 Task: Open a blank google sheet and write heading  Money ManagerAdd Descriptions in a column and its values below  'Salary, Rent, Groceries, Utilities, Dining out, Transportation & Entertainment. 'Add Categories in next column and its values below  Income, Expense, Expense, Expense, Expense, Expense & Expense. Add Amount in next column and its values below  $2,500, $800, $200, $100, $50, $30 & $100Add Dates in next column and its values below  2023-05-01, 2023-05-05, 2023-05-10, 2023-05-15, 2023-05-20, 2023-05-25 & 2023-05-31Save page Attendance Log Template
Action: Mouse moved to (164, 196)
Screenshot: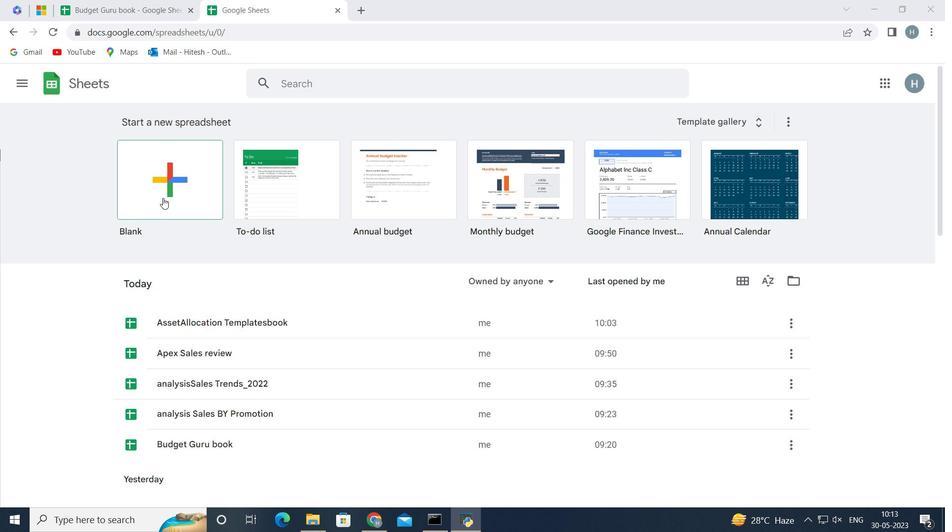 
Action: Mouse pressed left at (164, 196)
Screenshot: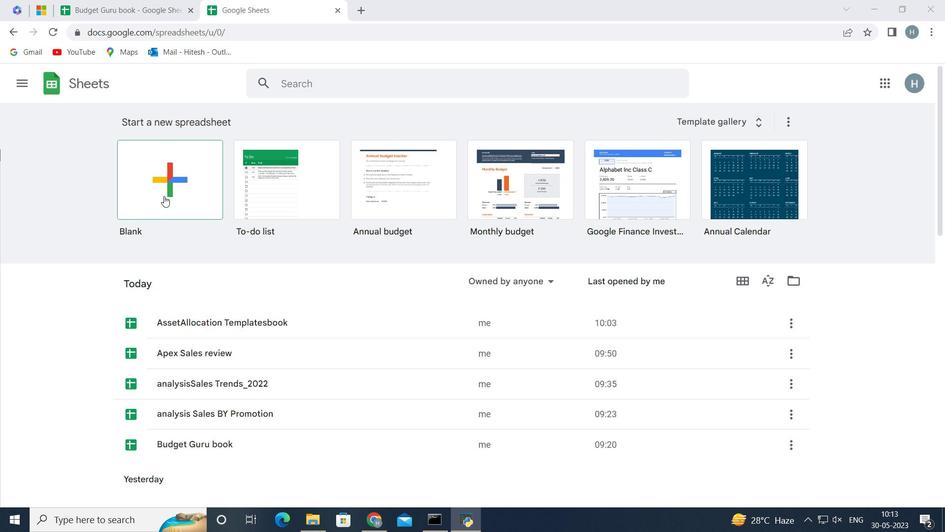 
Action: Mouse moved to (122, 169)
Screenshot: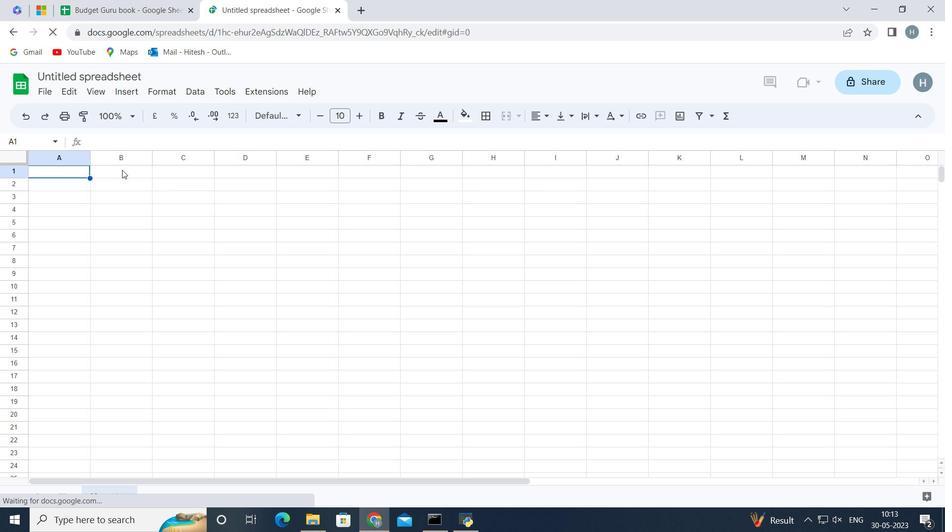 
Action: Mouse pressed left at (122, 169)
Screenshot: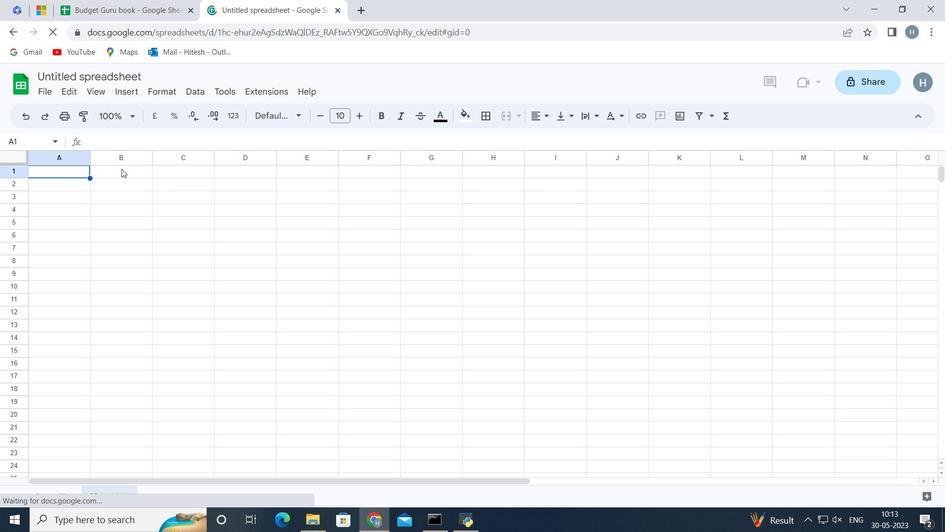 
Action: Mouse moved to (64, 169)
Screenshot: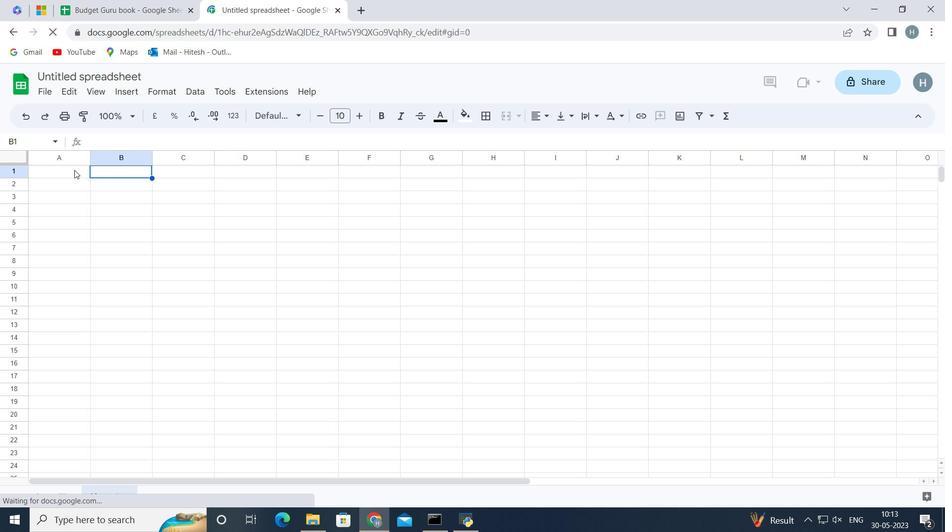 
Action: Mouse pressed left at (64, 169)
Screenshot: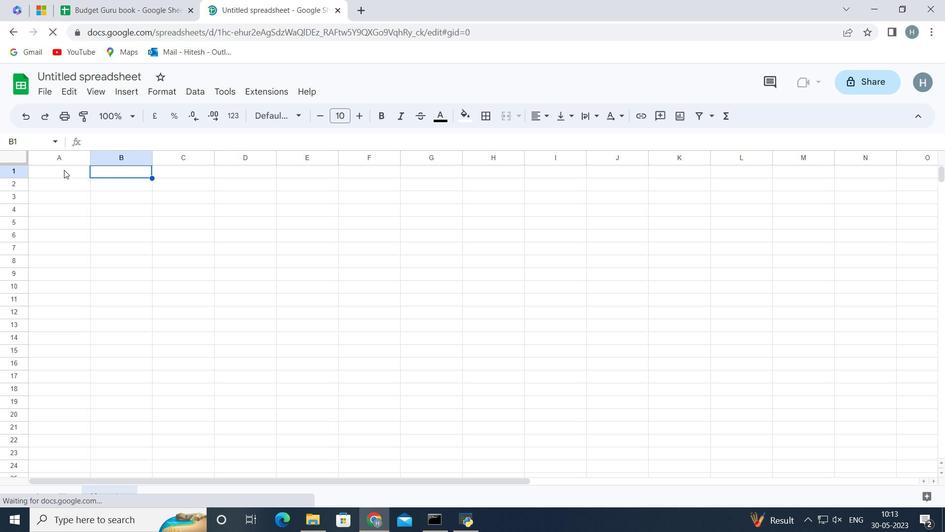 
Action: Mouse moved to (63, 169)
Screenshot: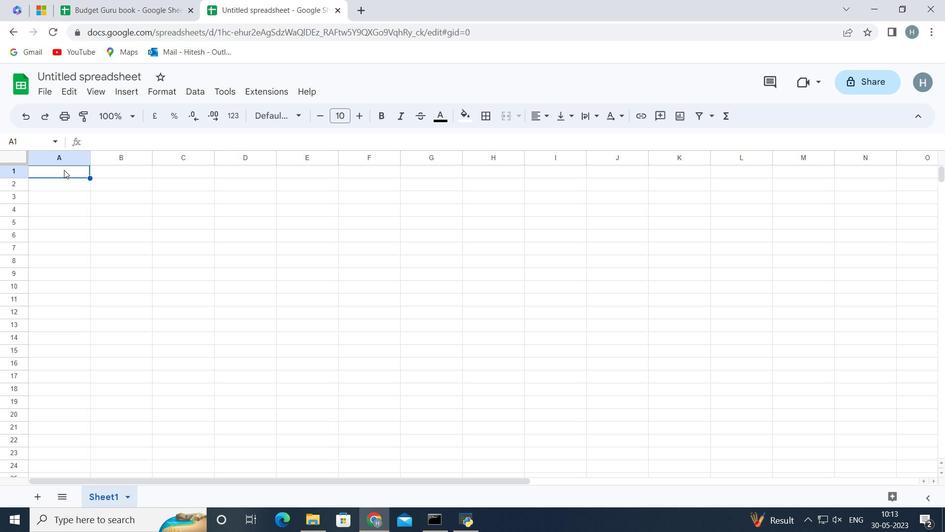 
Action: Key pressed <Key.shift>Money<Key.space><Key.shift>Manager<Key.space>
Screenshot: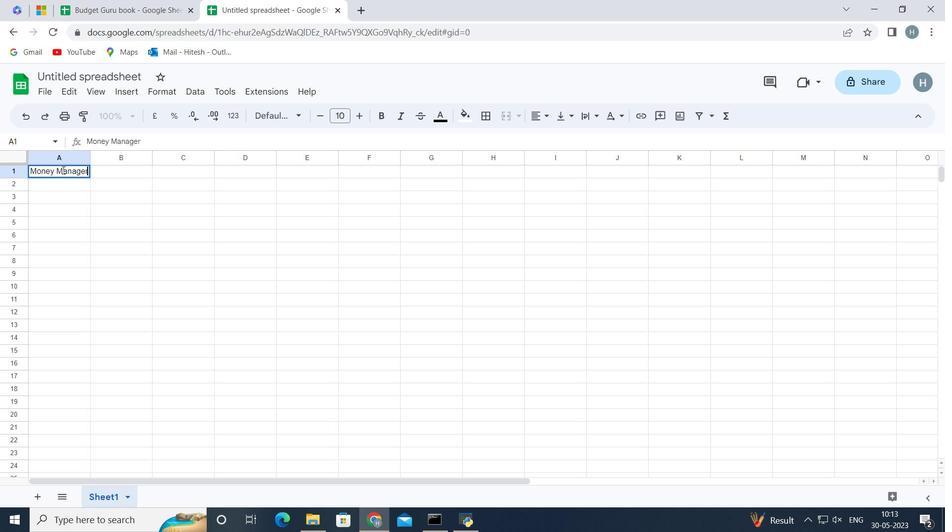 
Action: Mouse moved to (65, 181)
Screenshot: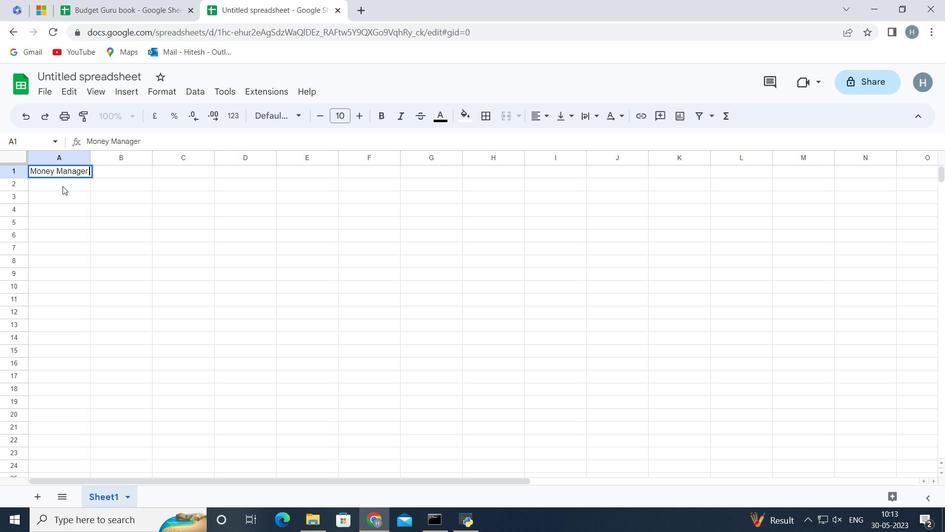 
Action: Mouse pressed left at (65, 181)
Screenshot: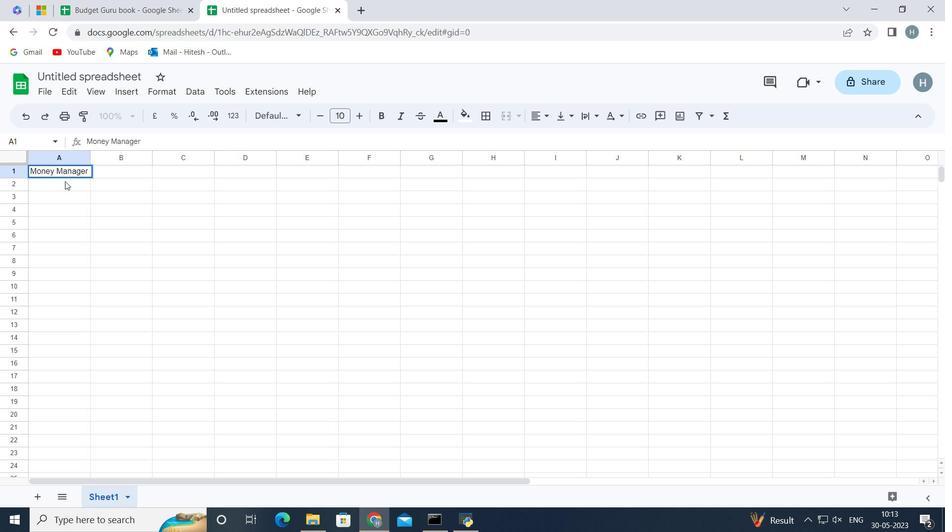 
Action: Key pressed <Key.shift><Key.shift><Key.shift><Key.shift><Key.shift><Key.shift>Descriptions<Key.enter>
Screenshot: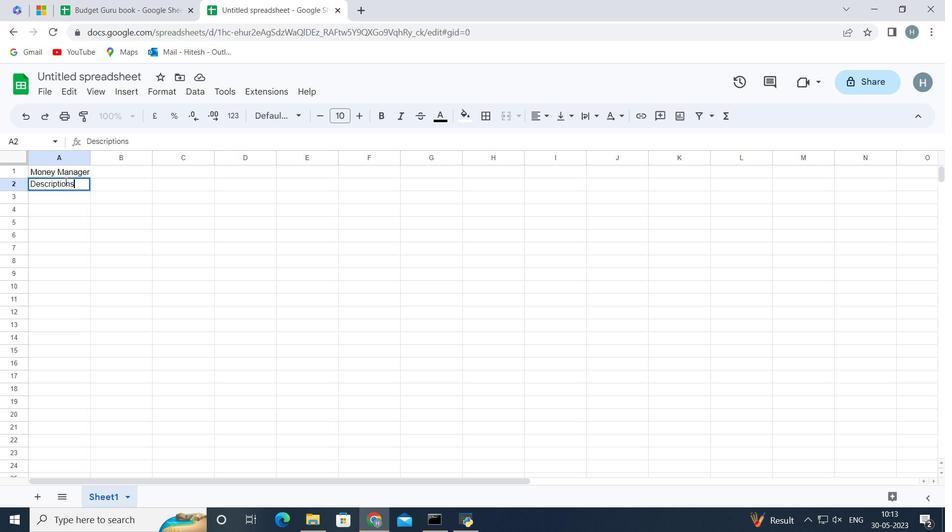 
Action: Mouse moved to (64, 181)
Screenshot: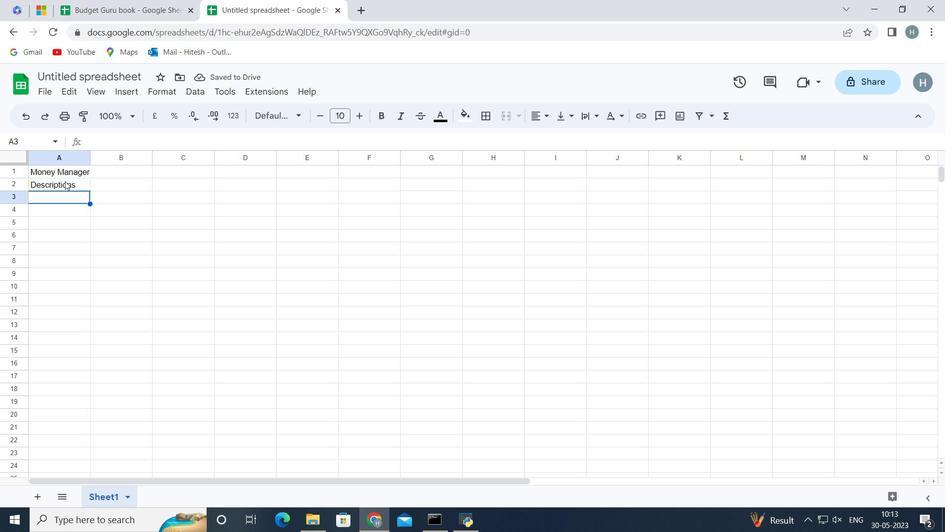 
Action: Key pressed <Key.shift>Salary<Key.enter><Key.shift>Rent<Key.enter><Key.shift>Groceries<Key.enter><Key.shift_r>Utilities<Key.enter><Key.shift><Key.shift>Dining<Key.space><Key.shift_r>Out<Key.enter><Key.shift><Key.shift><Key.shift><Key.shift><Key.shift><Key.shift><Key.shift><Key.shift><Key.shift>Transportation<Key.enter><Key.shift>Entertainment<Key.enter>
Screenshot: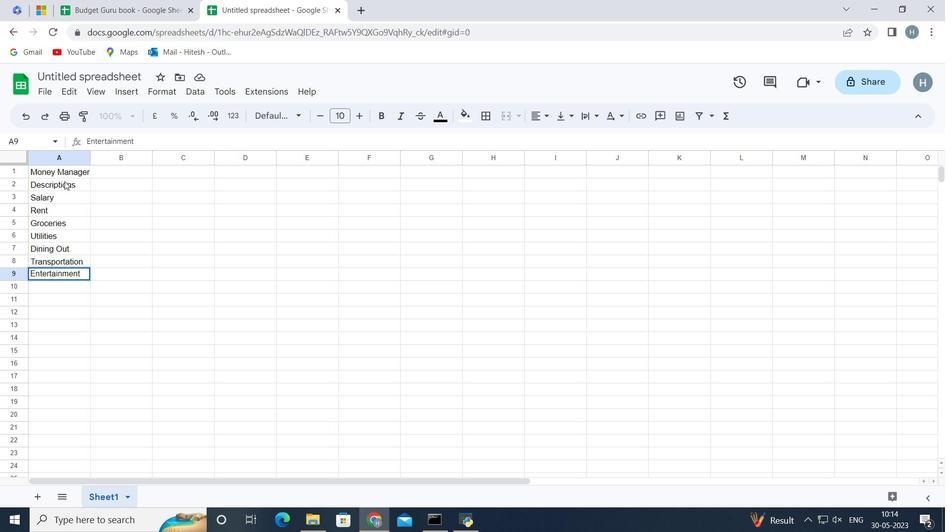 
Action: Mouse moved to (109, 182)
Screenshot: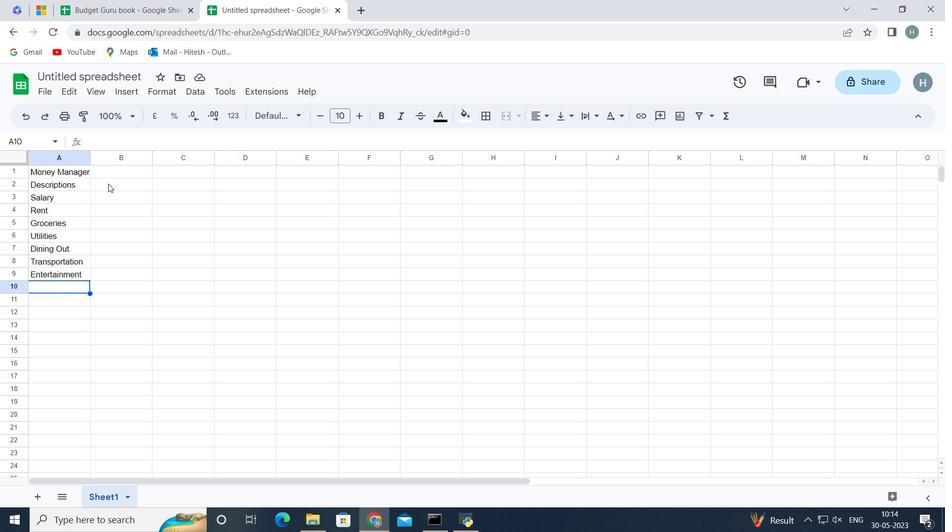 
Action: Mouse pressed left at (109, 182)
Screenshot: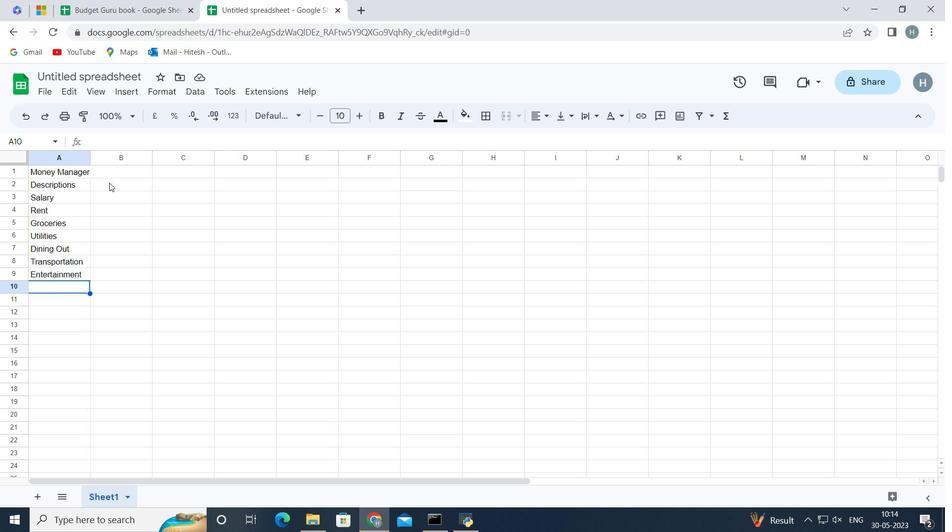 
Action: Key pressed <Key.shift><Key.shift><Key.shift>Categories<Key.enter>
Screenshot: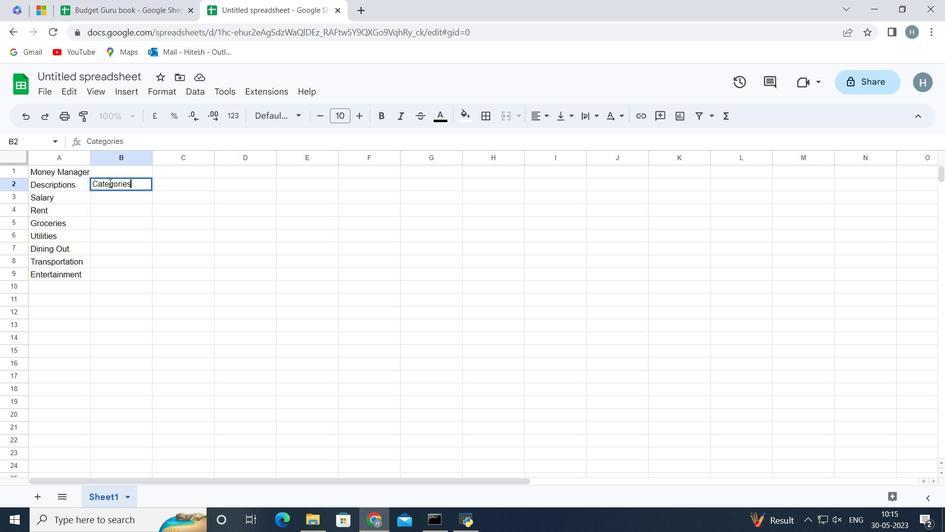 
Action: Mouse moved to (109, 181)
Screenshot: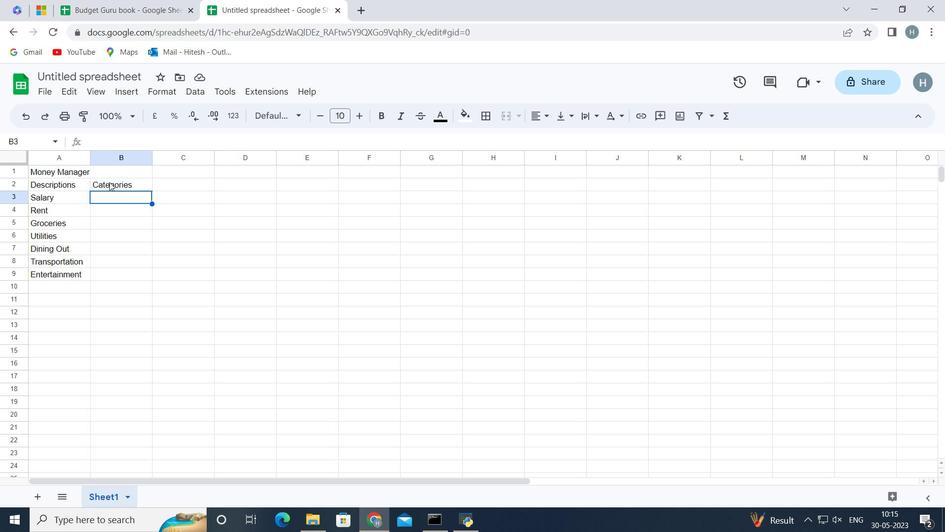 
Action: Key pressed <Key.shift_r>Income<Key.enter><Key.shift>Expense<Key.enter><Key.shift>Expense<Key.enter><Key.shift>Es<Key.backspace>xpense<Key.enter><Key.shift>Expense<Key.enter><Key.shift>Expense<Key.enter><Key.shift>Expenses<Key.enter><Key.up>
Screenshot: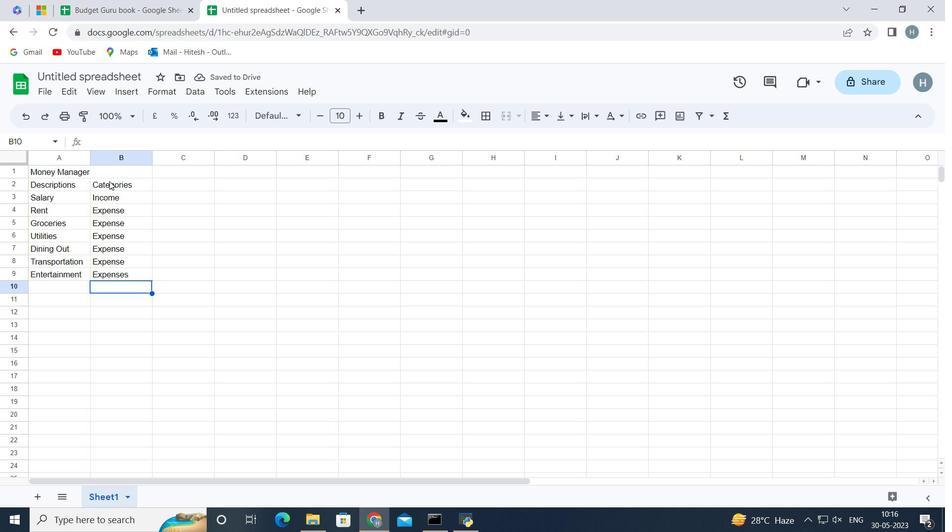 
Action: Mouse moved to (174, 139)
Screenshot: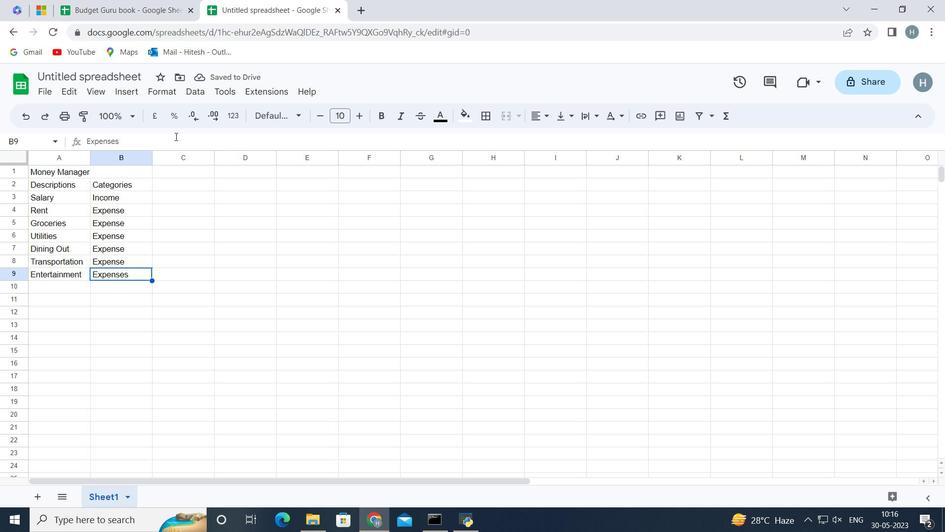 
Action: Mouse pressed left at (174, 139)
Screenshot: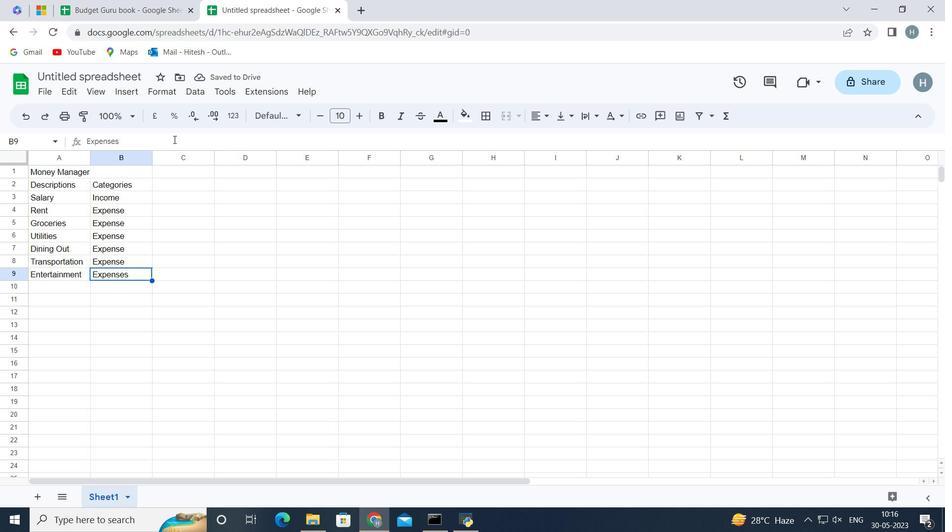 
Action: Key pressed <Key.backspace>
Screenshot: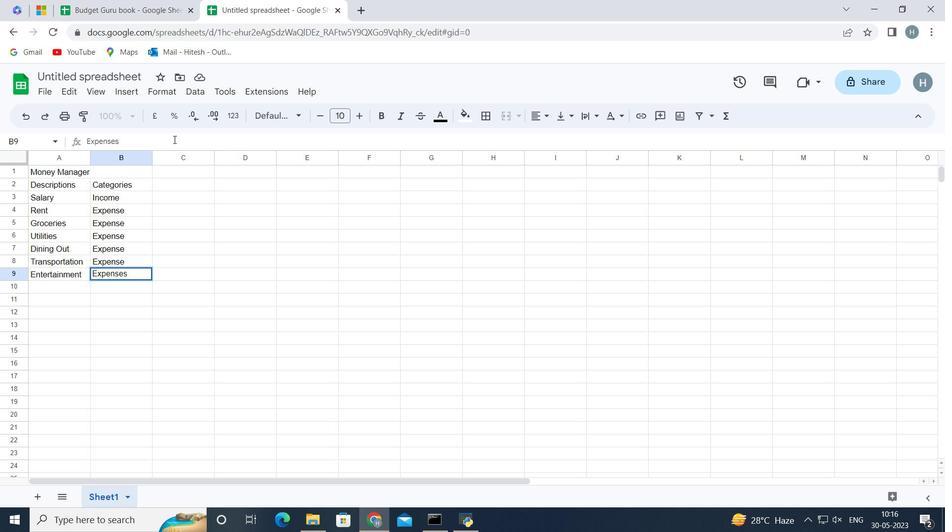 
Action: Mouse moved to (170, 180)
Screenshot: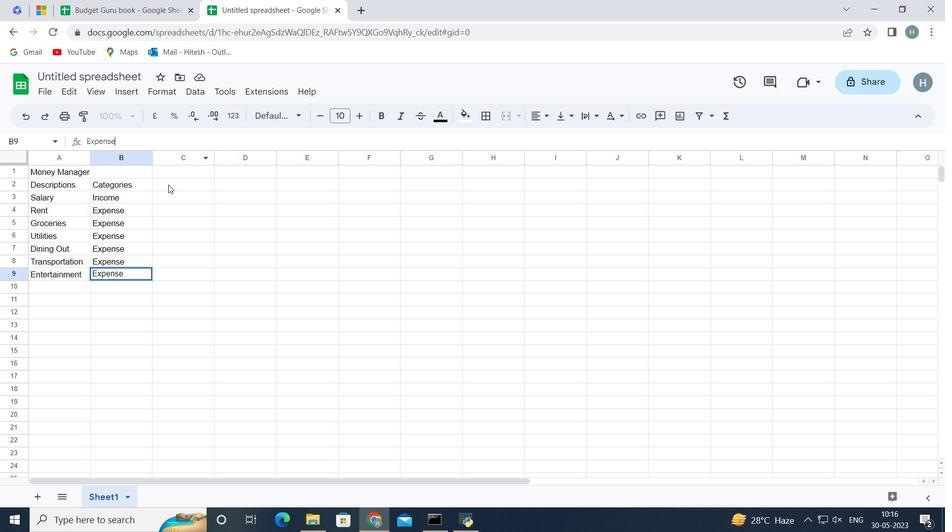 
Action: Mouse pressed left at (170, 180)
Screenshot: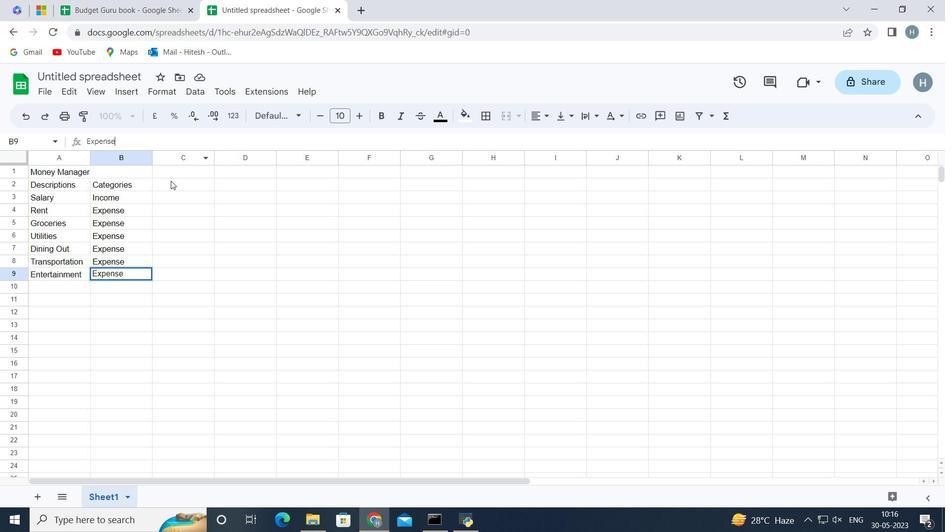 
Action: Key pressed <Key.shift>Amount<Key.enter>2500<Key.enter>800<Key.enter>200<Key.enter>10
Screenshot: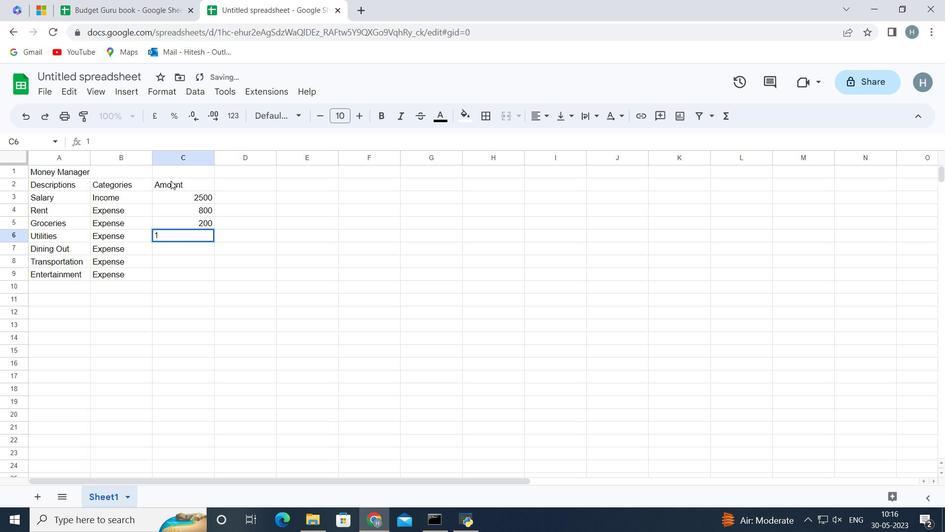 
Action: Mouse moved to (170, 180)
Screenshot: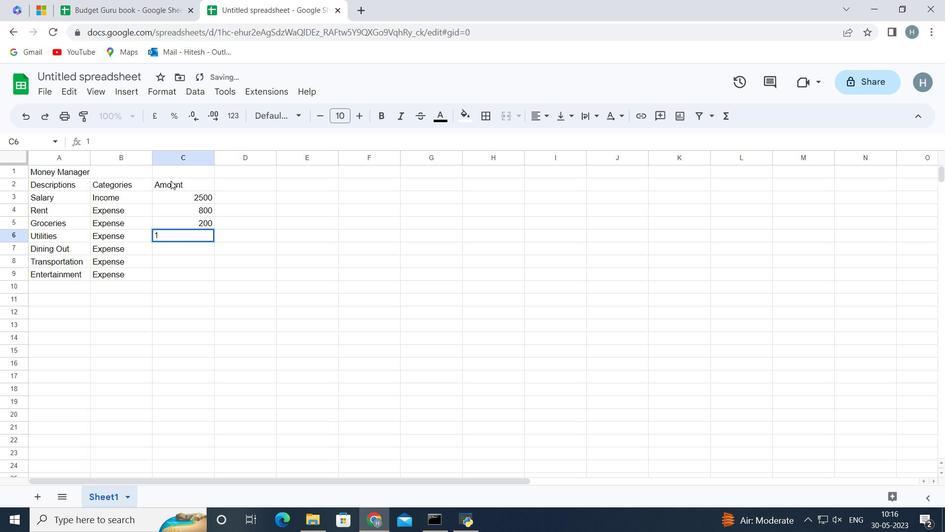 
Action: Key pressed 0<Key.enter>50<Key.enter>30<Key.enter>100<Key.enter>
Screenshot: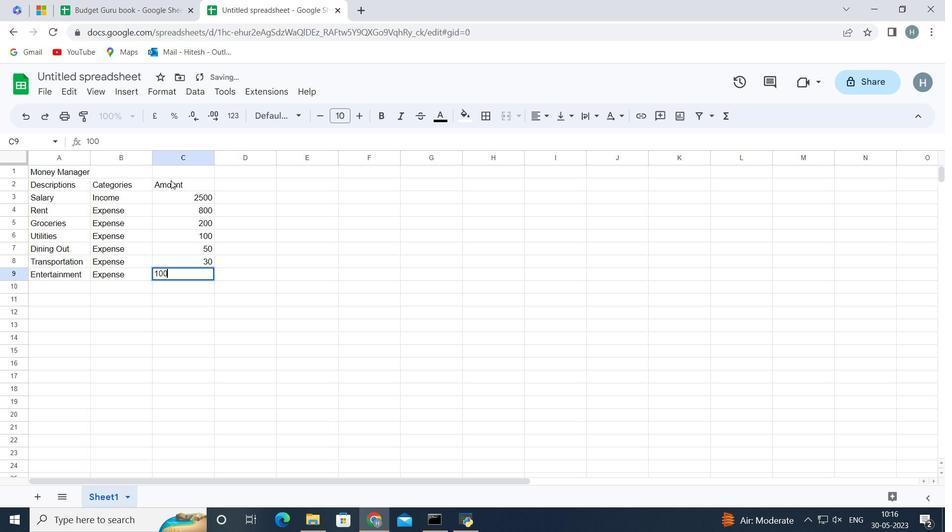 
Action: Mouse moved to (187, 198)
Screenshot: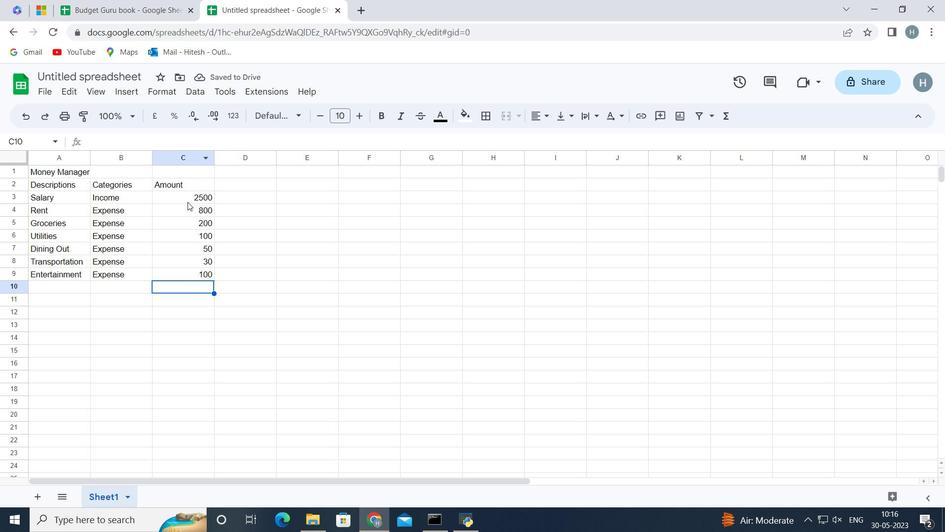 
Action: Mouse pressed left at (187, 198)
Screenshot: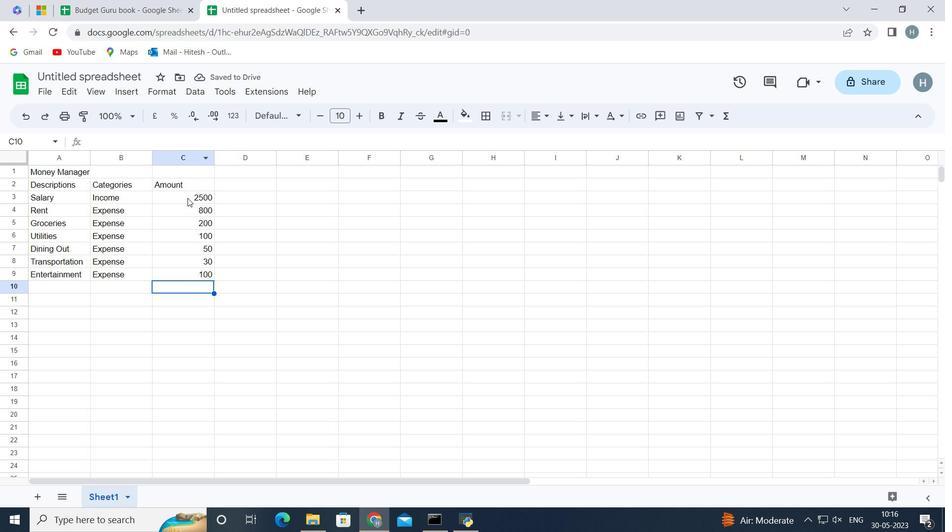 
Action: Key pressed <Key.shift><Key.down><Key.down><Key.down><Key.down><Key.down><Key.down>
Screenshot: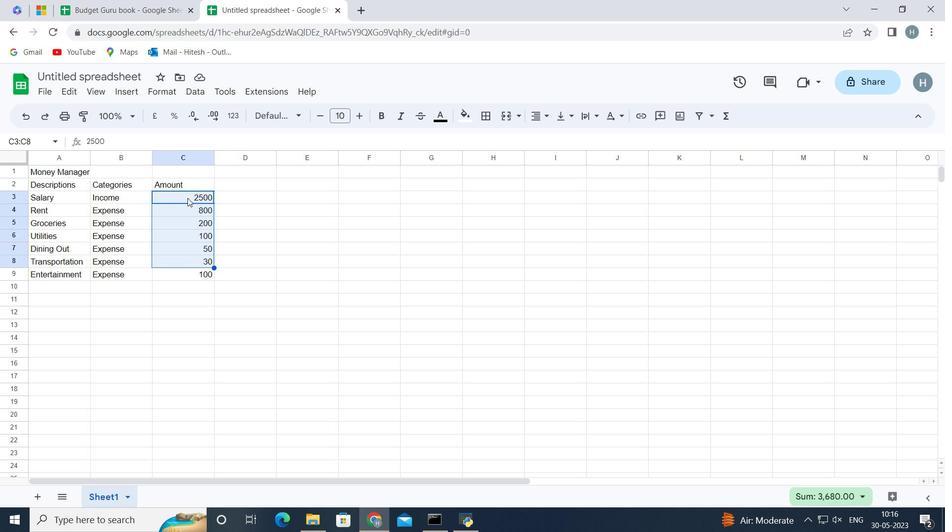 
Action: Mouse moved to (233, 114)
Screenshot: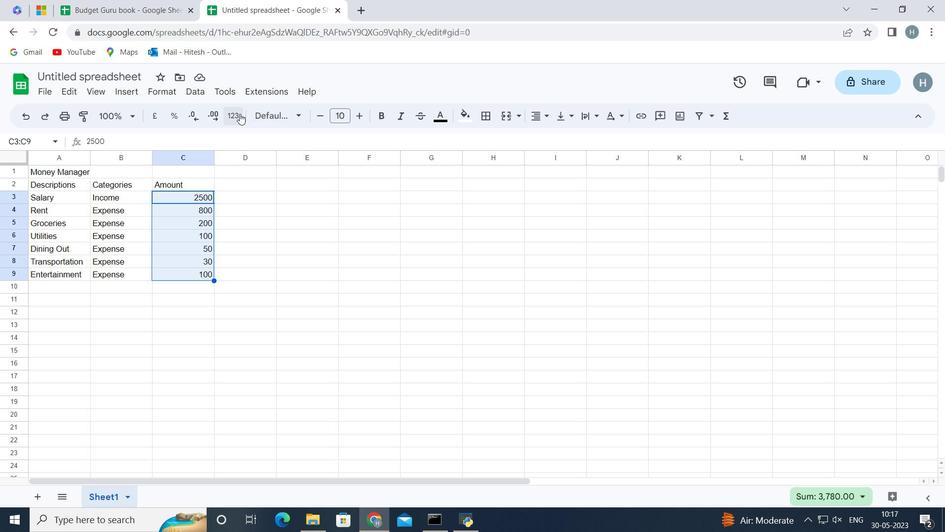 
Action: Mouse pressed left at (233, 114)
Screenshot: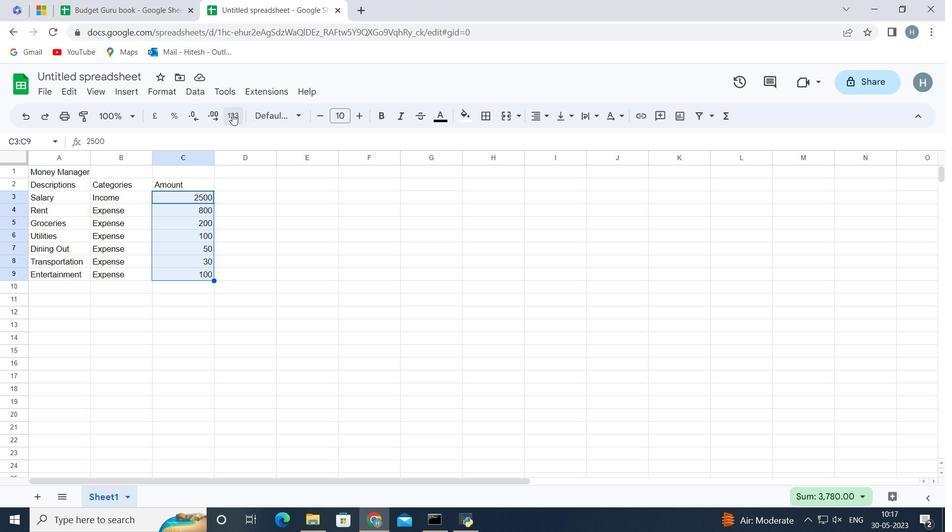 
Action: Mouse moved to (344, 463)
Screenshot: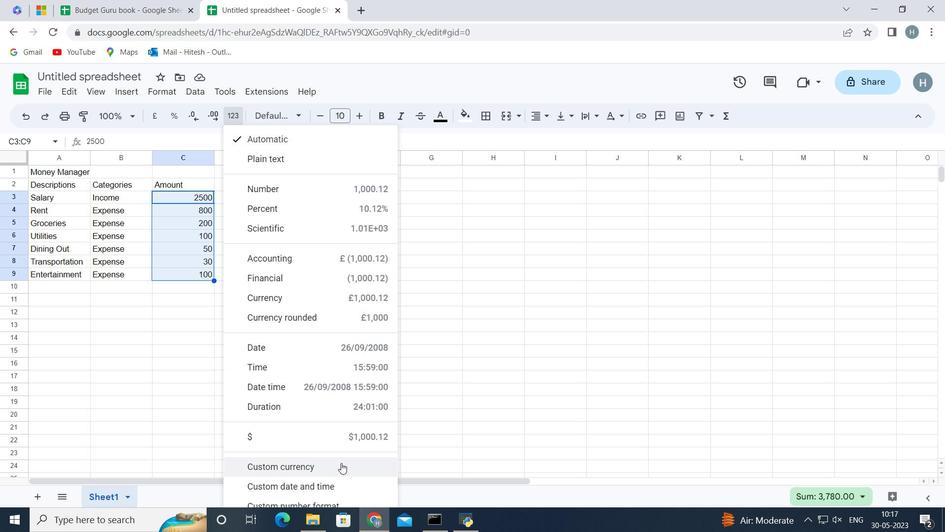 
Action: Mouse pressed left at (344, 463)
Screenshot: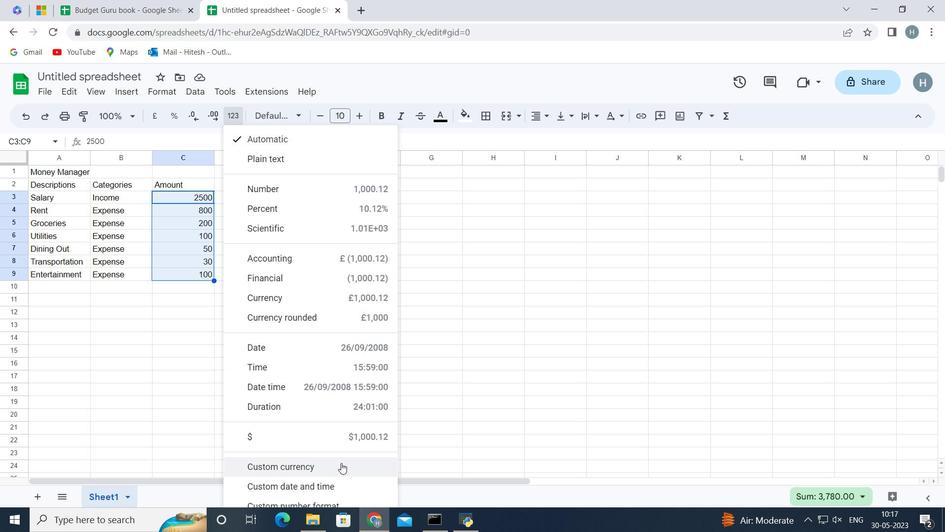 
Action: Mouse moved to (598, 169)
Screenshot: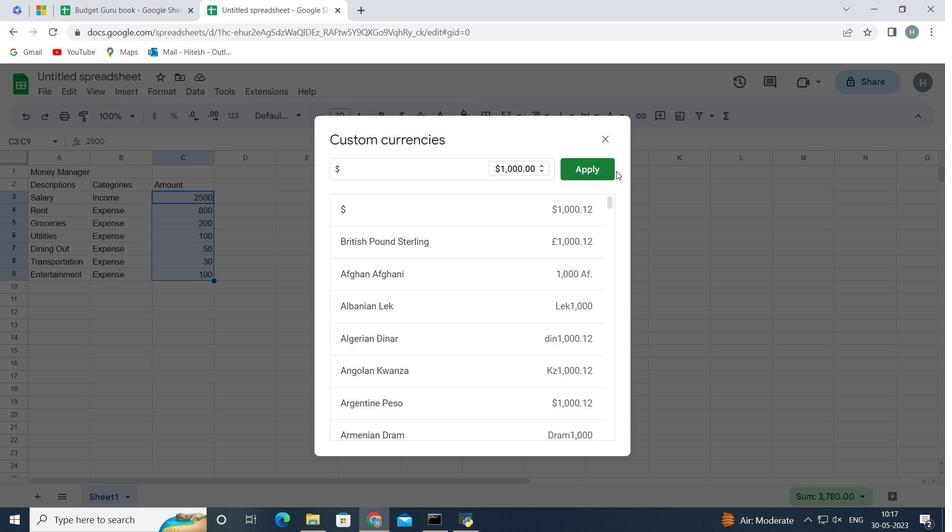 
Action: Mouse pressed left at (598, 169)
Screenshot: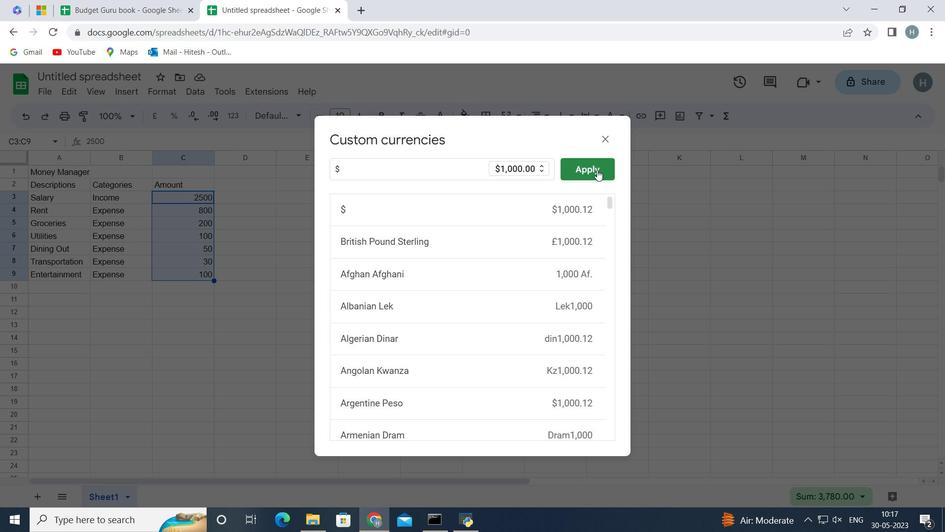 
Action: Mouse moved to (238, 175)
Screenshot: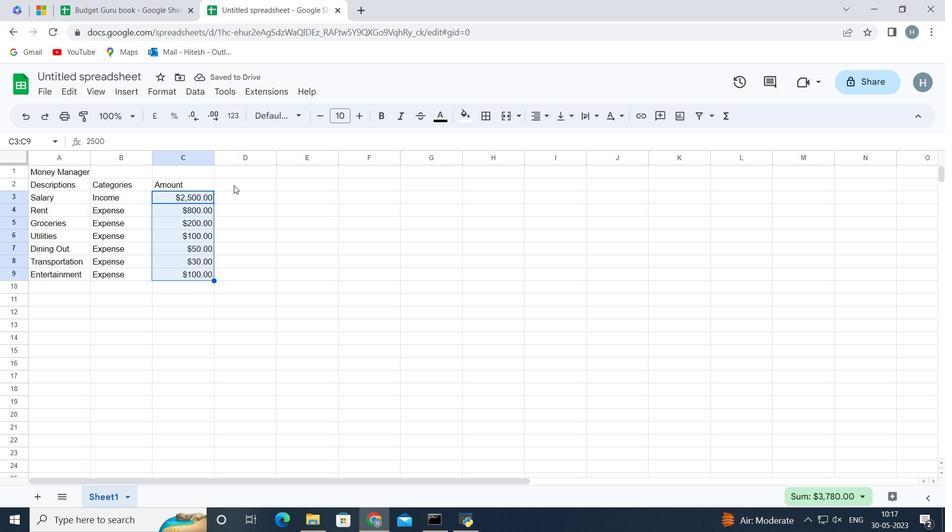 
Action: Mouse pressed left at (238, 175)
Screenshot: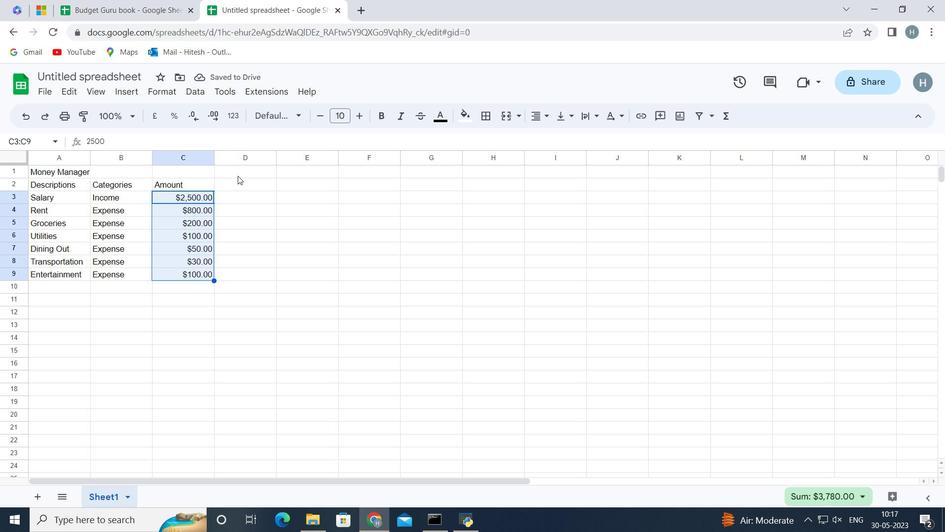 
Action: Mouse moved to (240, 181)
Screenshot: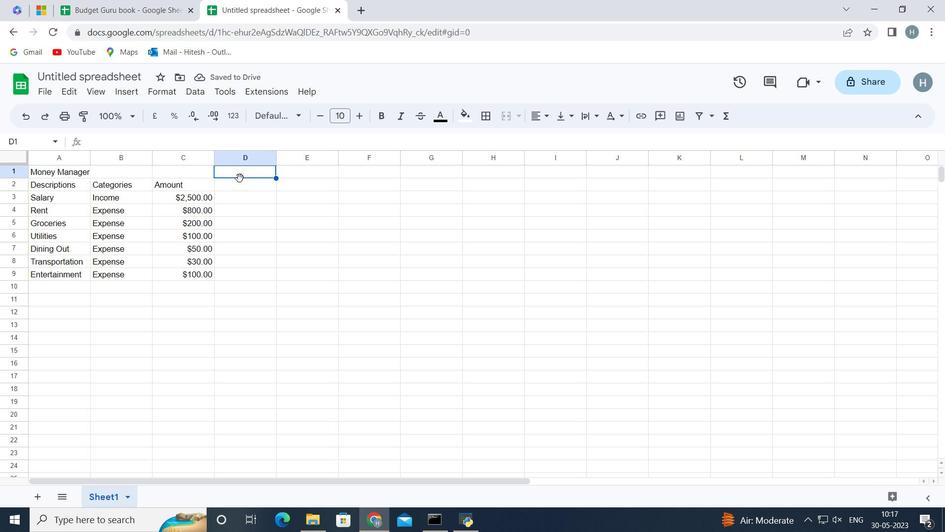 
Action: Mouse pressed left at (240, 181)
Screenshot: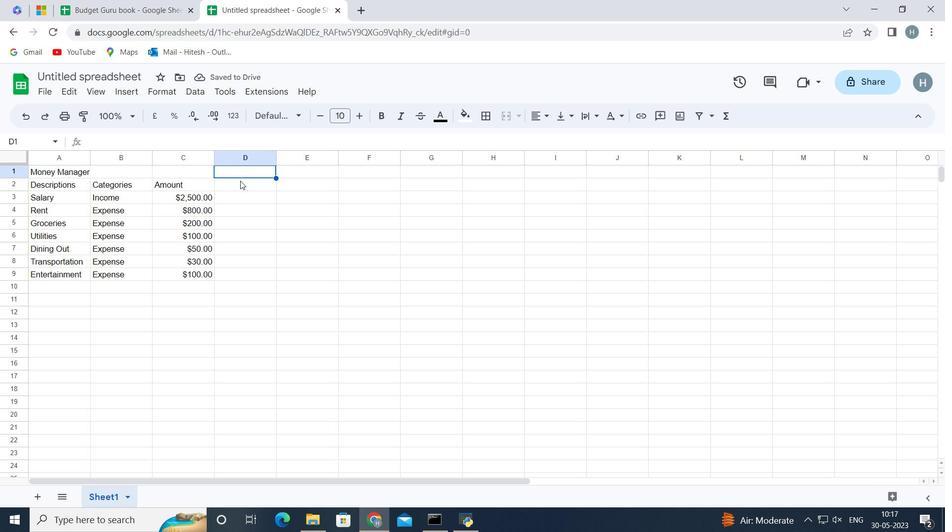 
Action: Mouse moved to (241, 181)
Screenshot: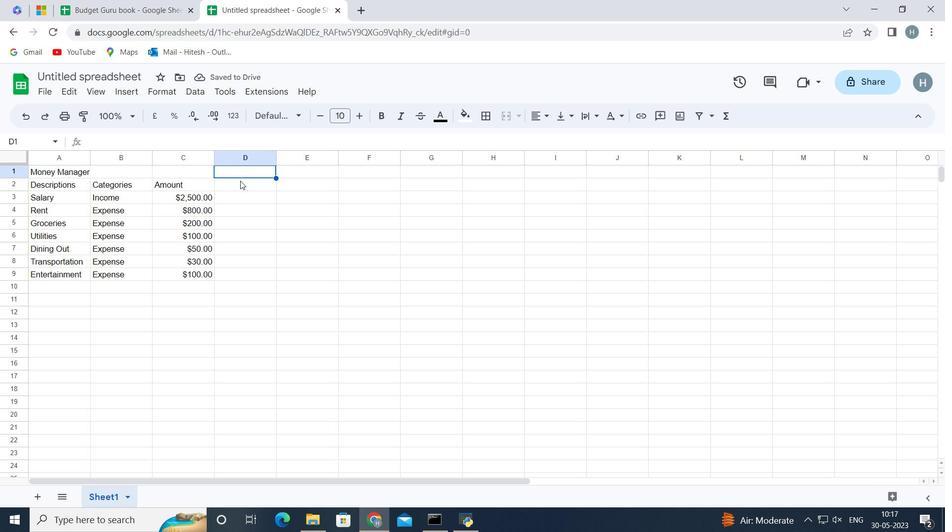 
Action: Key pressed <Key.shift>Dates<Key.enter>2023-0501<Key.enter><Key.up>
Screenshot: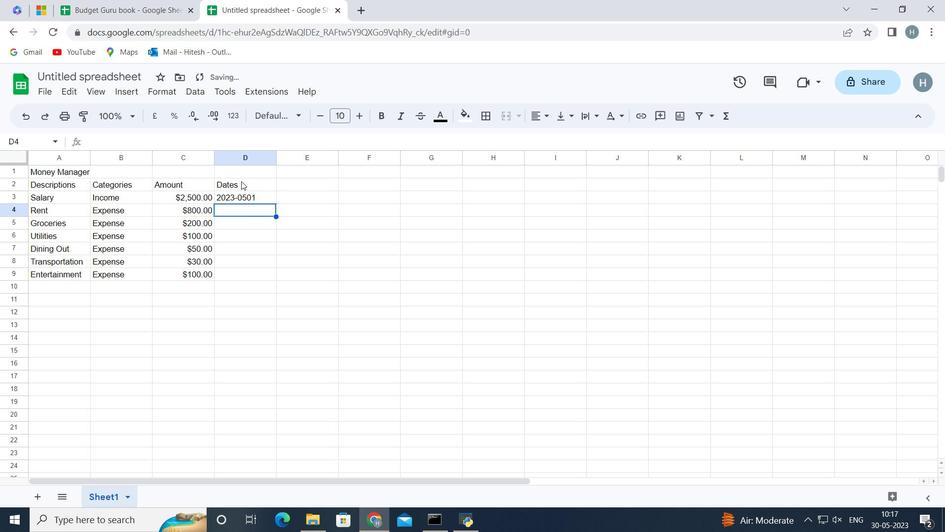
Action: Mouse moved to (210, 135)
Screenshot: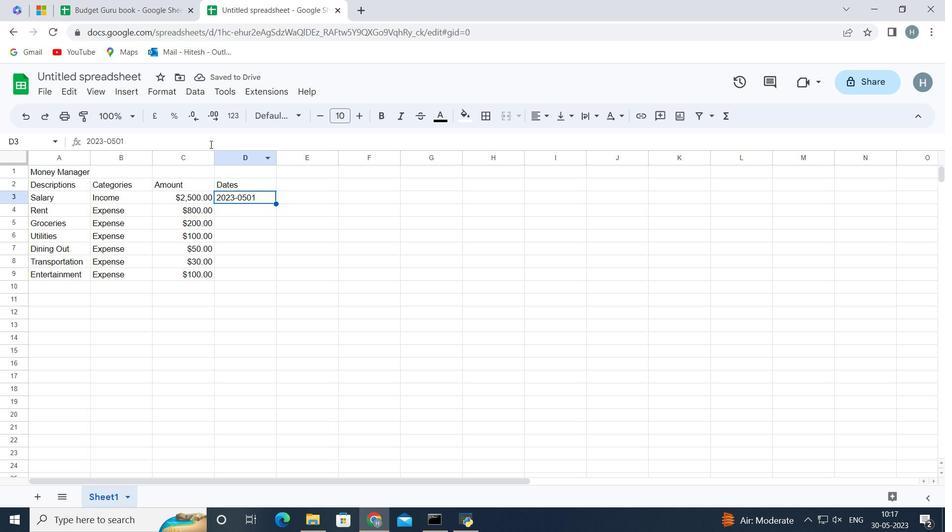 
Action: Mouse pressed left at (210, 135)
Screenshot: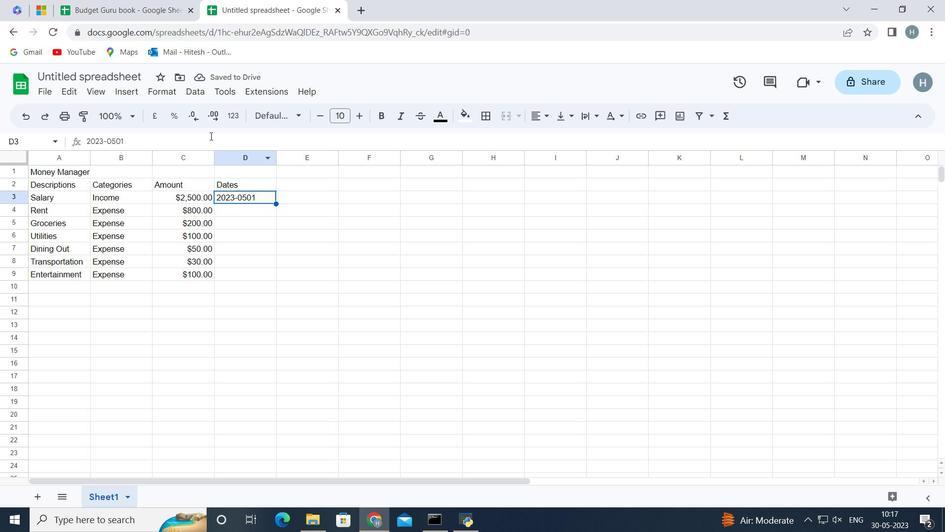 
Action: Key pressed <Key.left><Key.left>-
Screenshot: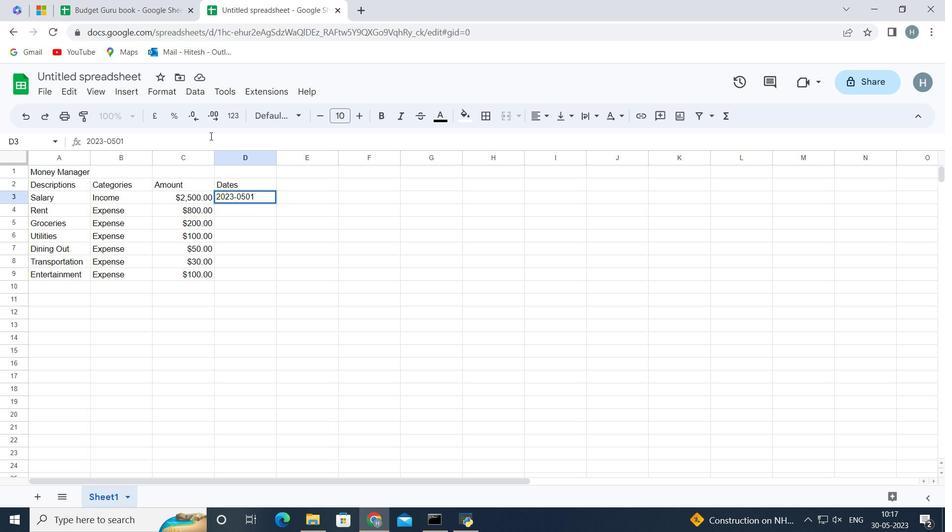 
Action: Mouse moved to (232, 201)
Screenshot: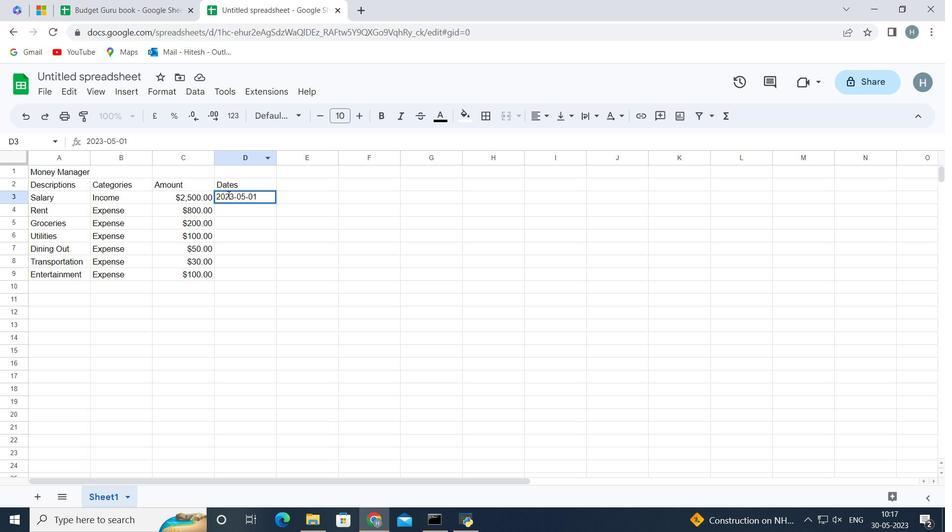 
Action: Key pressed <Key.enter>2023-05-05<Key.enter>2023-05-10<Key.enter>2023-05-15<Key.enter>2023-05-20<Key.enter>2023-05-25<Key.enter>2023-05-31<Key.enter>
Screenshot: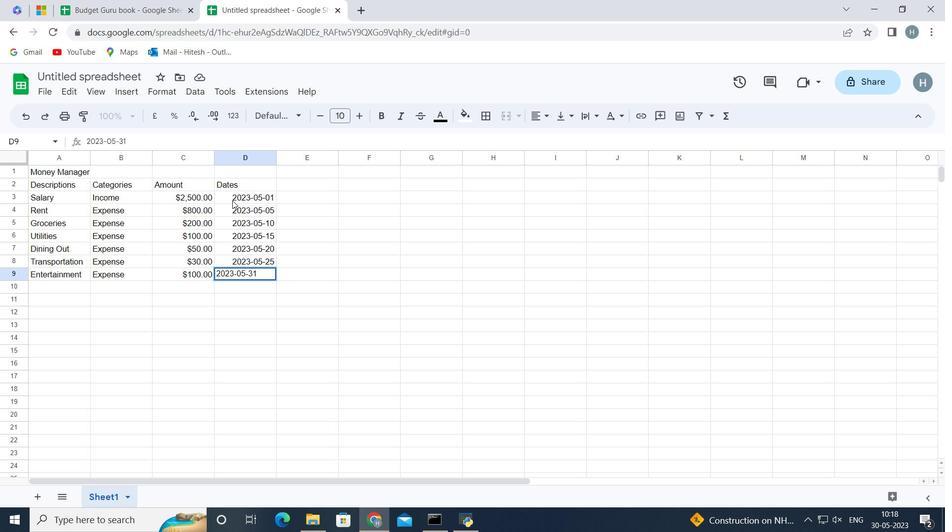 
Action: Mouse moved to (60, 171)
Screenshot: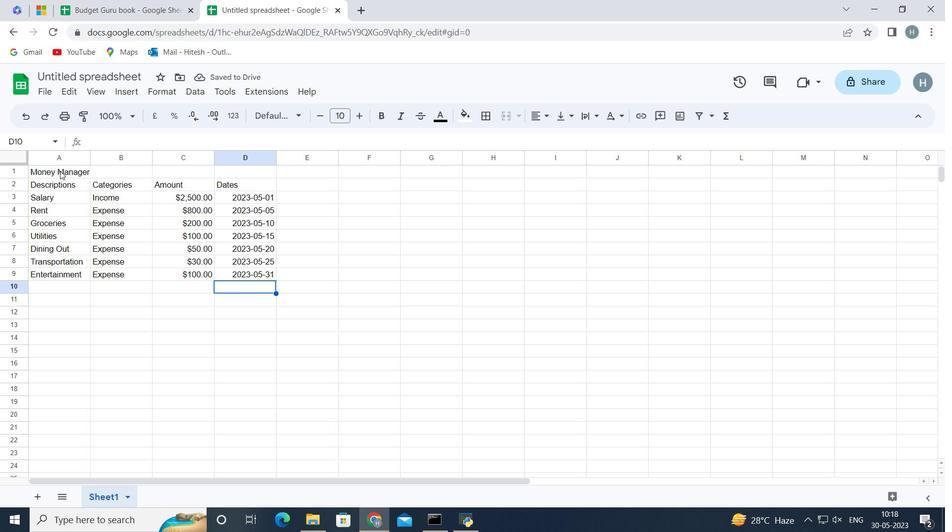 
Action: Mouse pressed left at (60, 171)
Screenshot: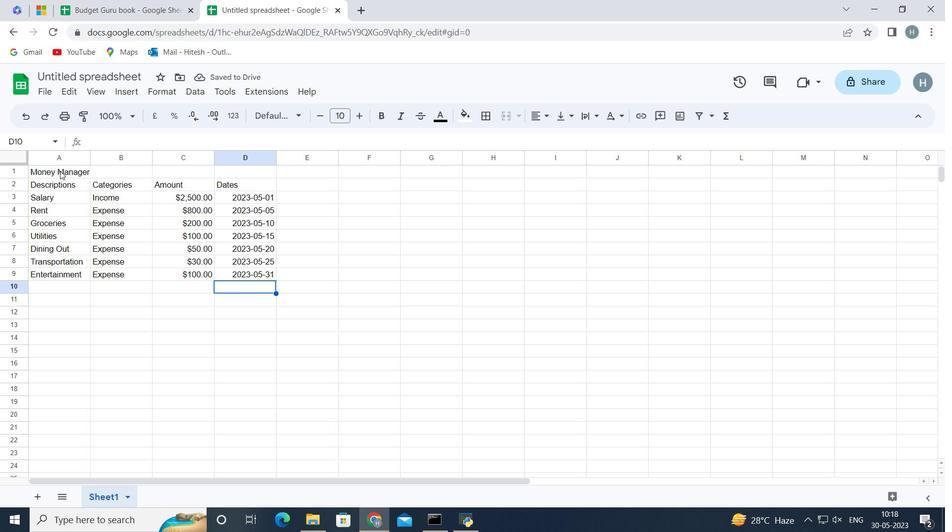 
Action: Key pressed <Key.shift><Key.right><Key.right><Key.right>
Screenshot: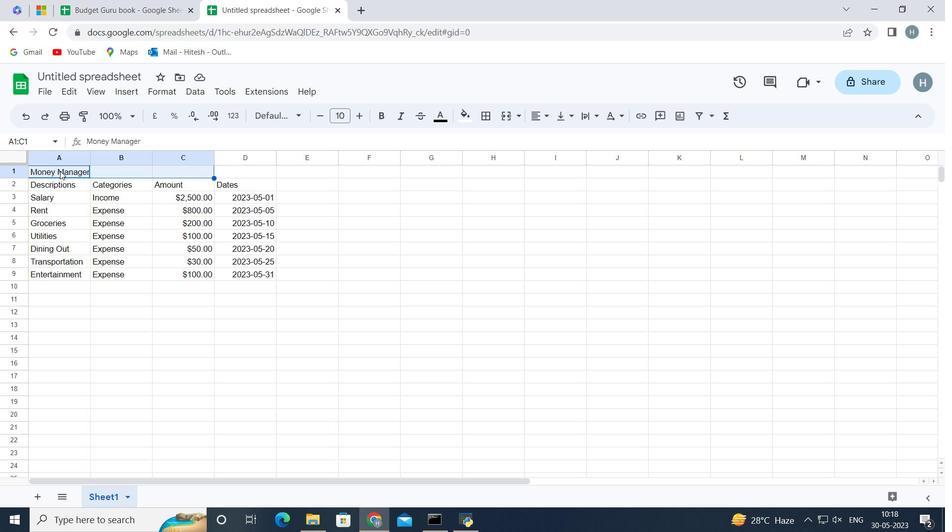 
Action: Mouse moved to (506, 114)
Screenshot: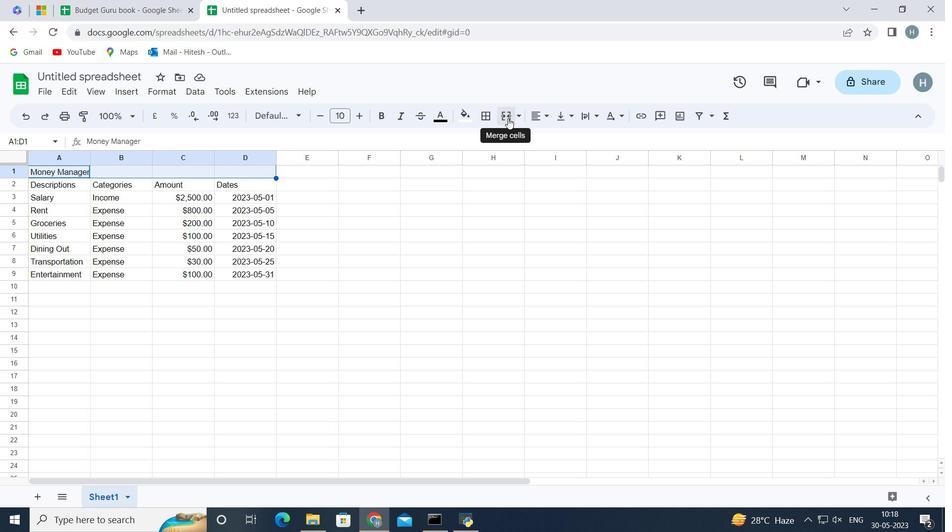 
Action: Mouse pressed left at (506, 114)
Screenshot: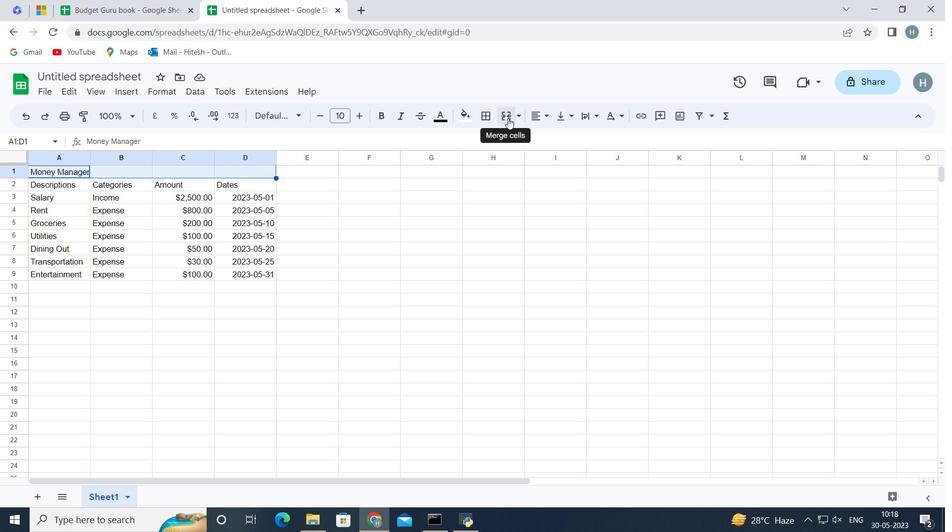 
Action: Mouse moved to (201, 335)
Screenshot: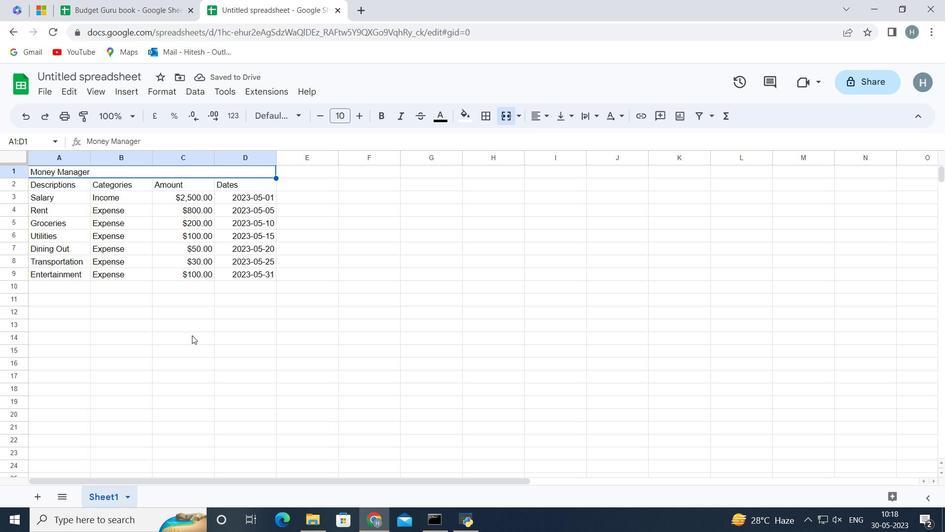 
